Task: Log work in the project XcelTech for the issue 'Develop a new tool for automated testing of webhooks and APIs' spent time as '2w 3d 7h 40m' and remaining time as '6w 1d 8h 25m' and add a flag. Now add the issue to the epic 'Cloud Security Compliance'.
Action: Mouse moved to (206, 63)
Screenshot: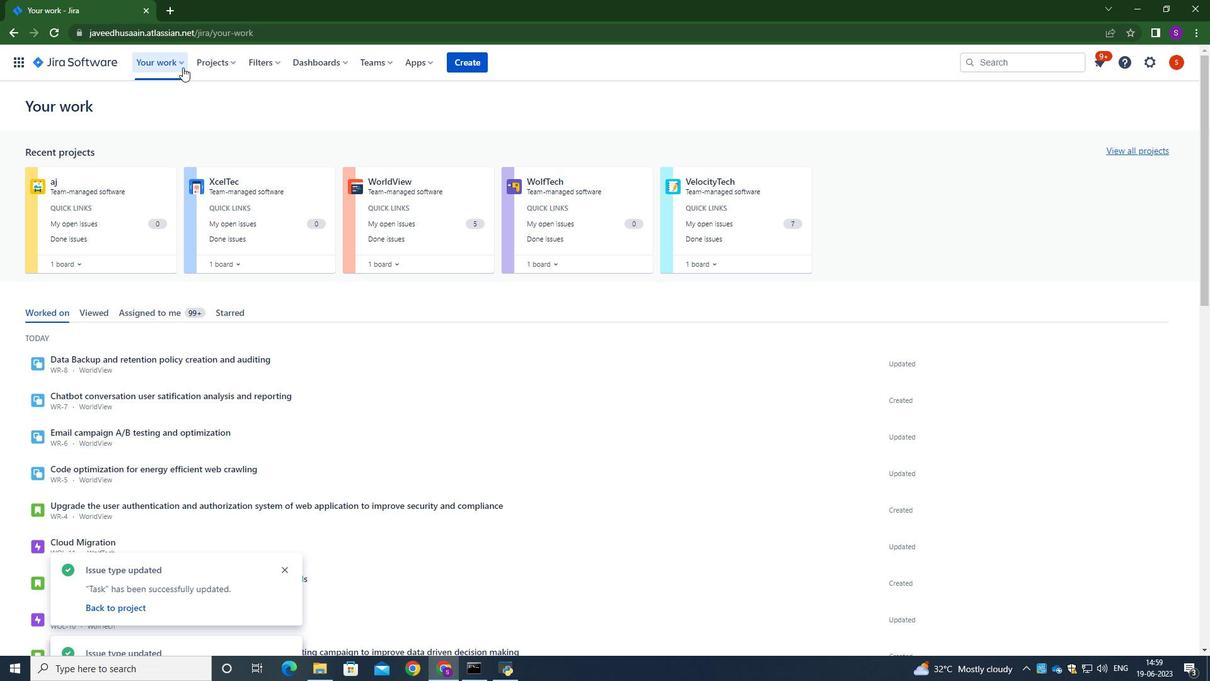 
Action: Mouse pressed left at (206, 63)
Screenshot: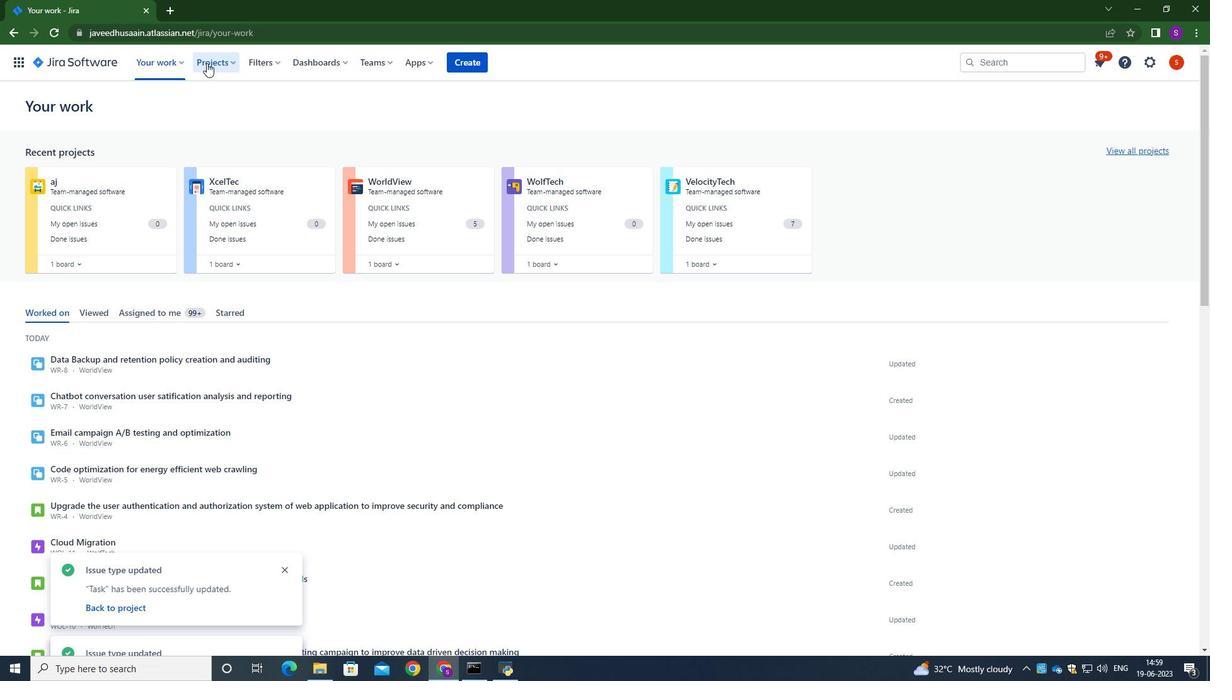 
Action: Mouse moved to (223, 116)
Screenshot: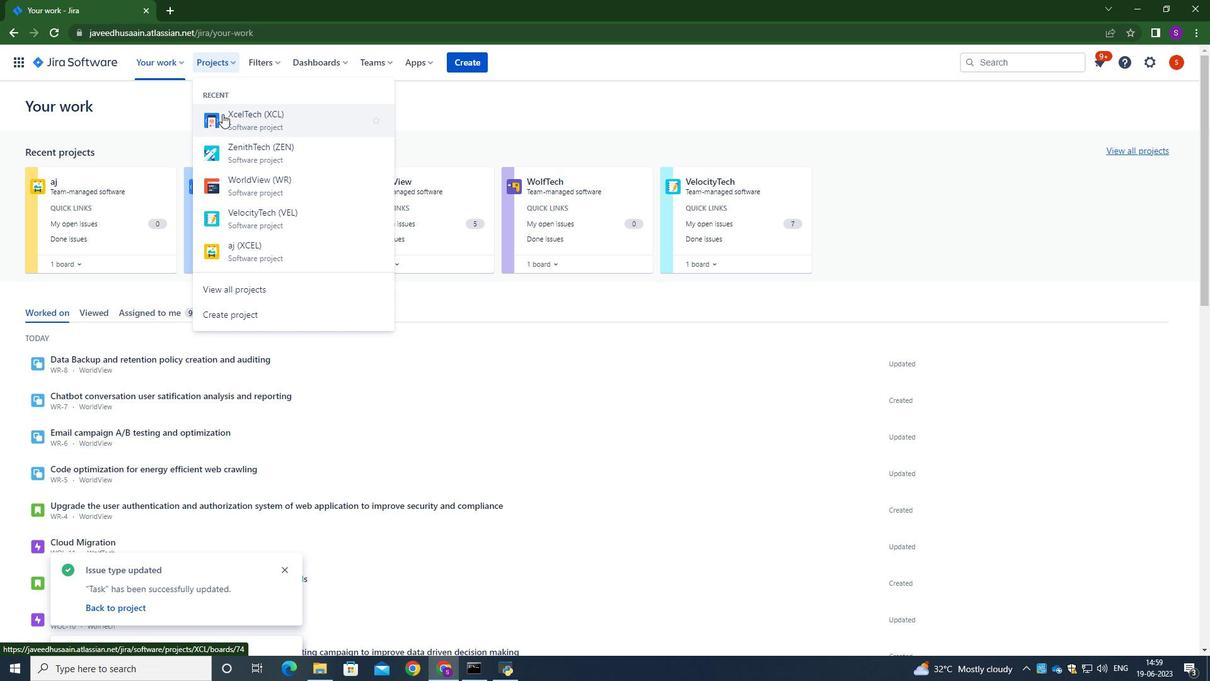 
Action: Mouse pressed left at (223, 116)
Screenshot: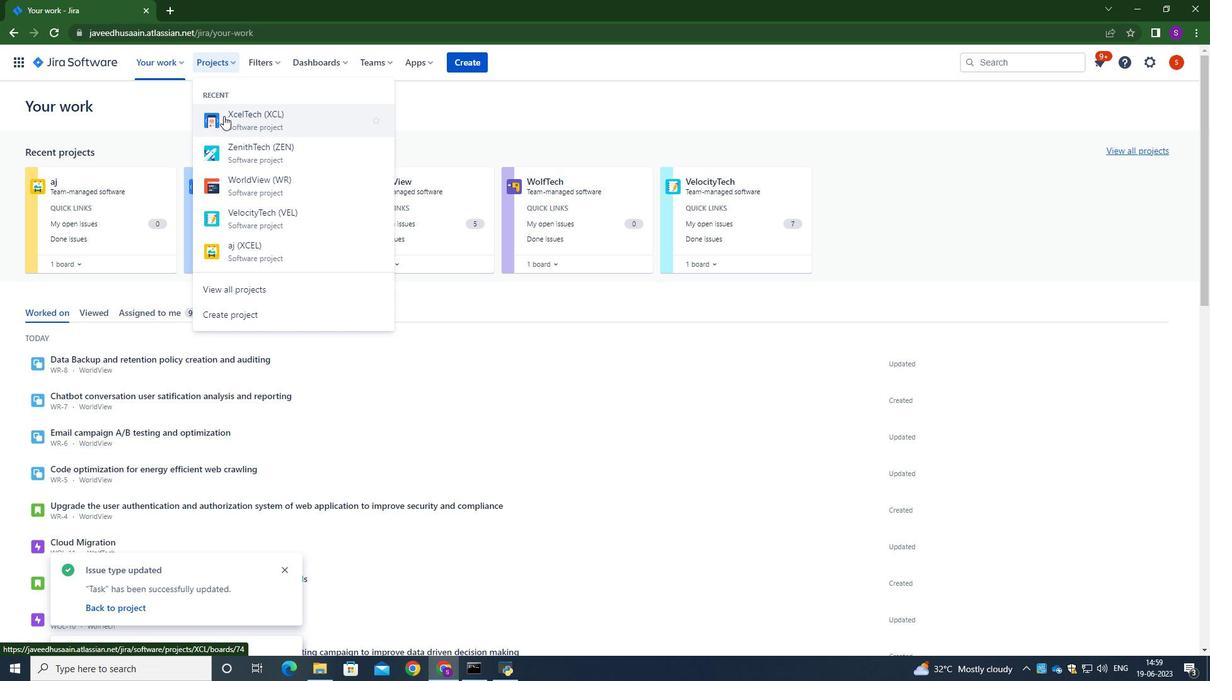 
Action: Mouse moved to (423, 264)
Screenshot: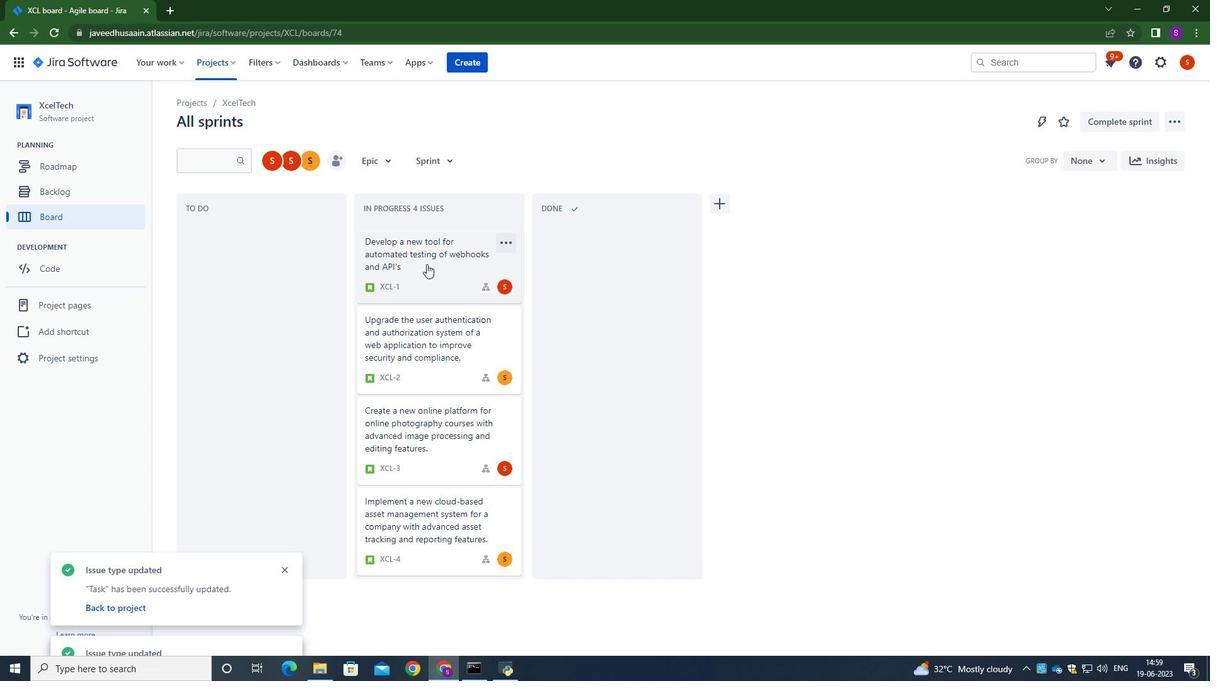 
Action: Mouse scrolled (423, 263) with delta (0, 0)
Screenshot: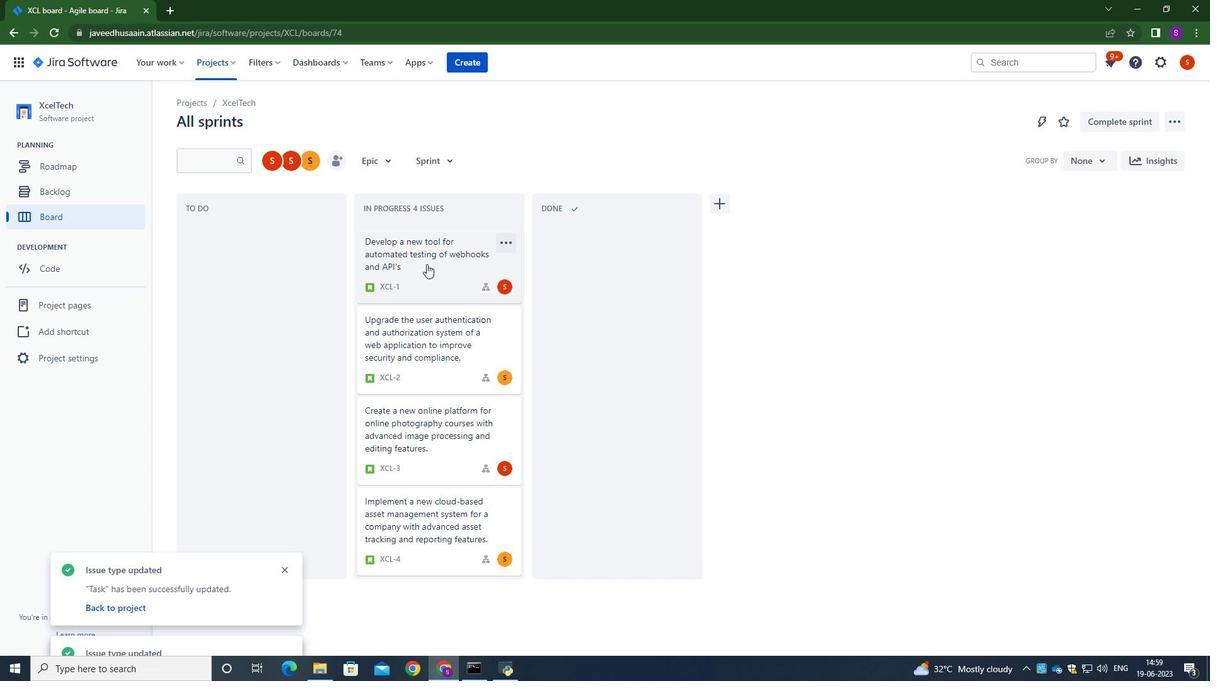
Action: Mouse moved to (66, 194)
Screenshot: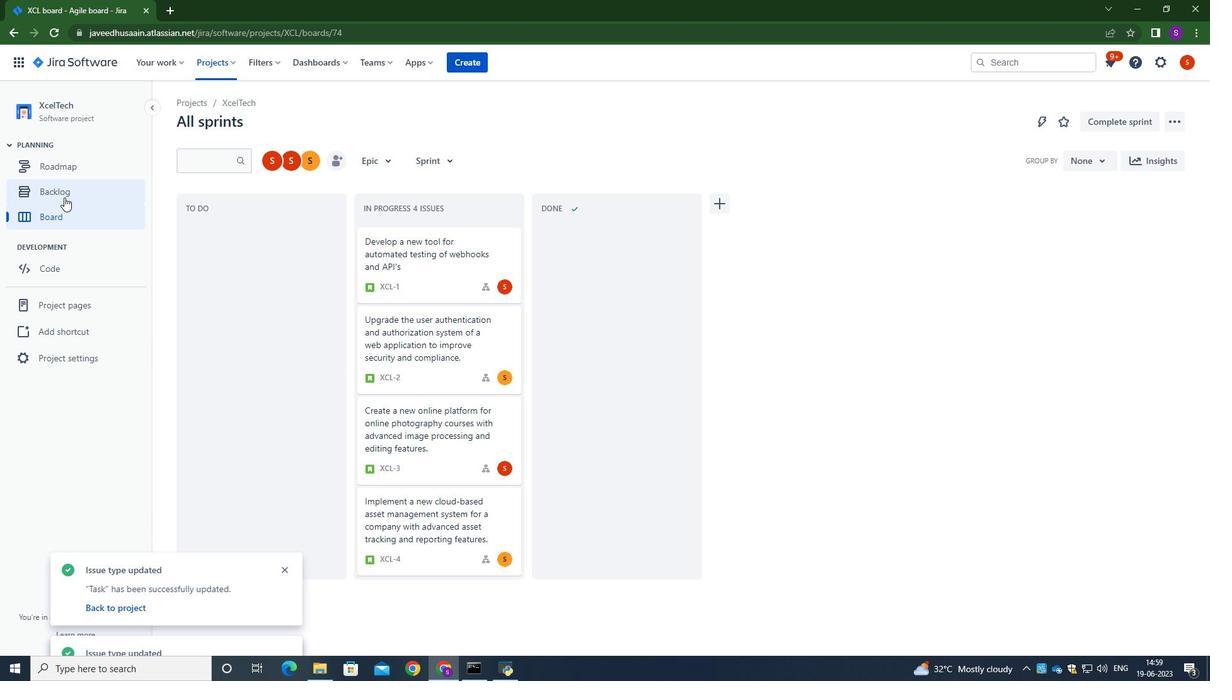 
Action: Mouse pressed left at (66, 194)
Screenshot: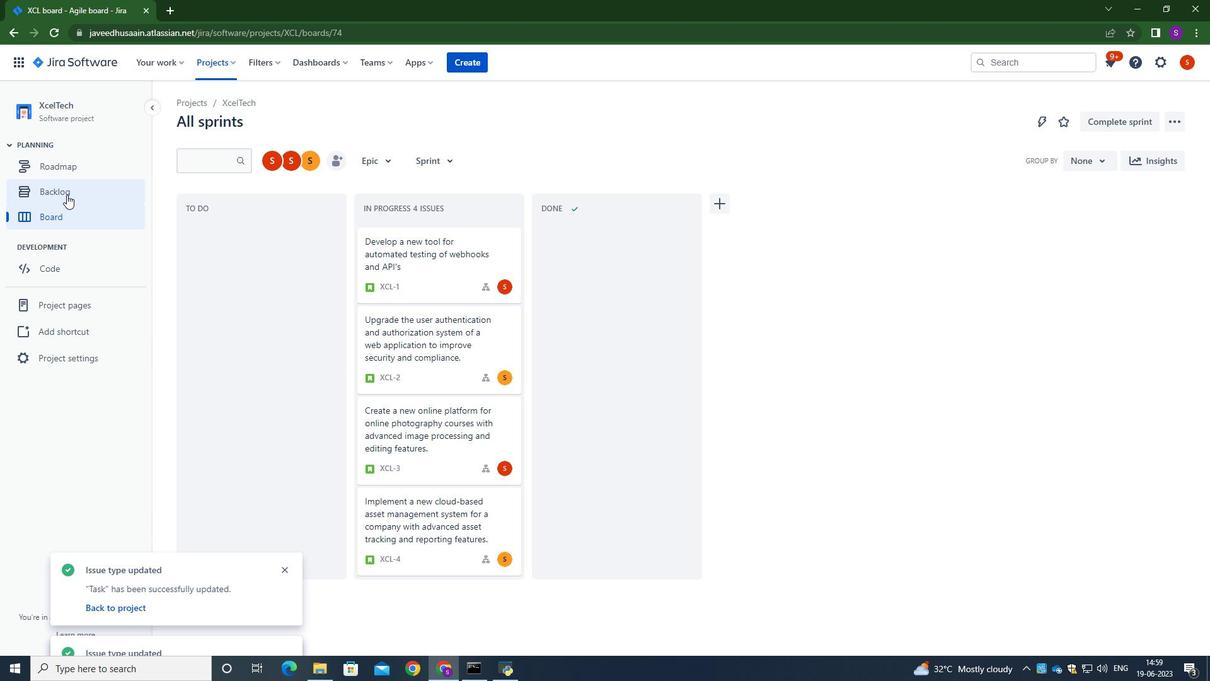 
Action: Mouse moved to (500, 232)
Screenshot: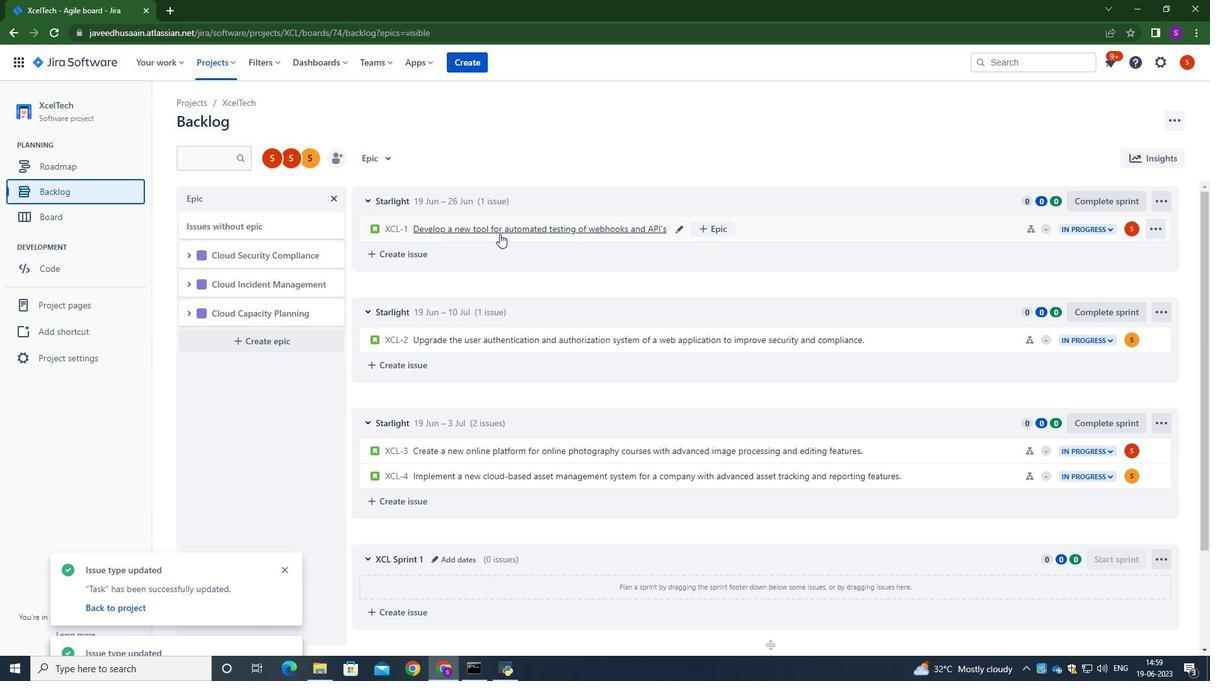 
Action: Mouse pressed left at (500, 232)
Screenshot: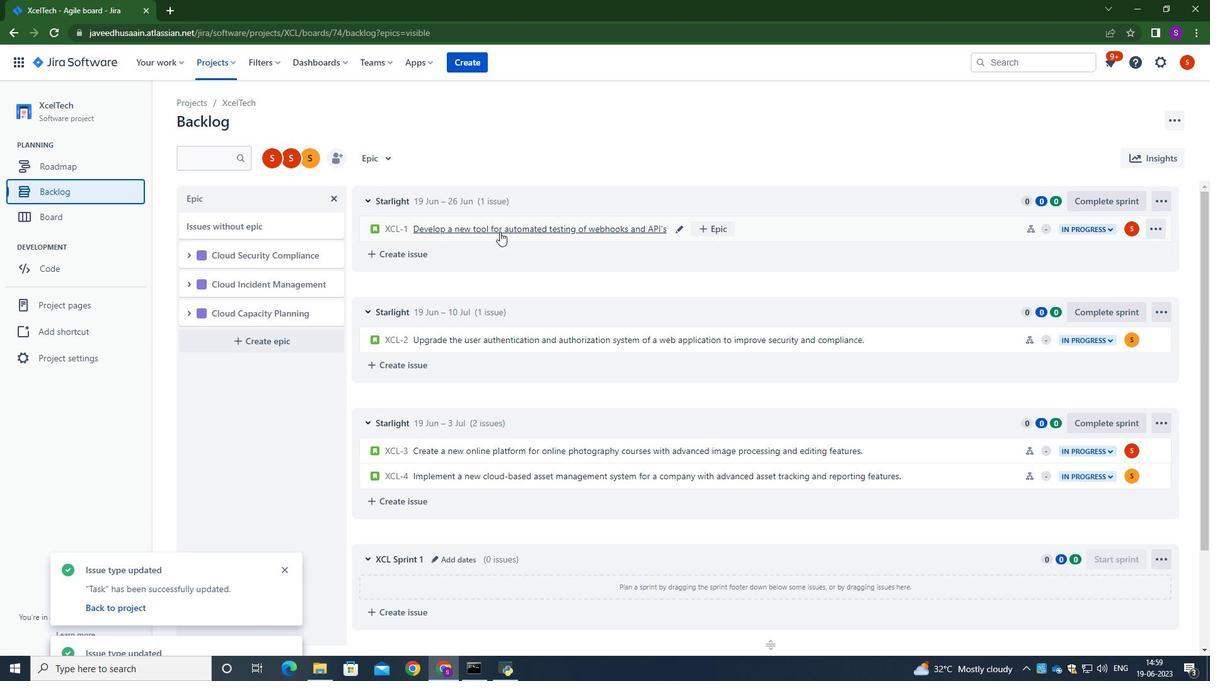 
Action: Mouse moved to (1152, 188)
Screenshot: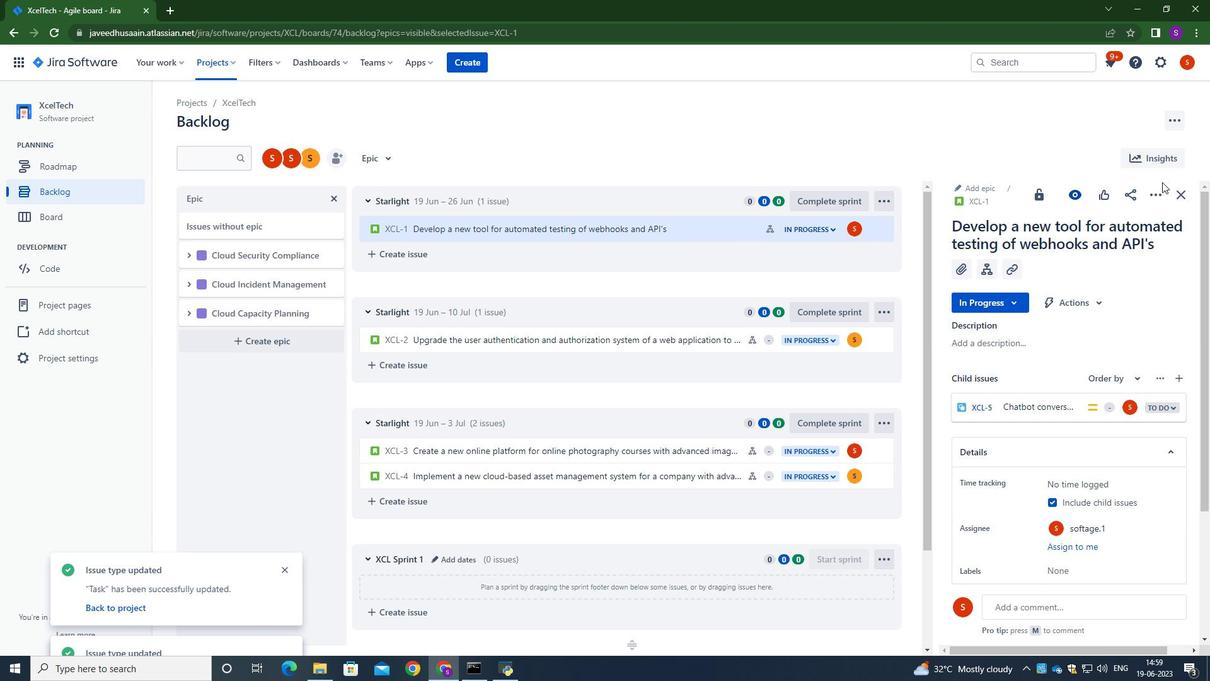 
Action: Mouse pressed left at (1152, 188)
Screenshot: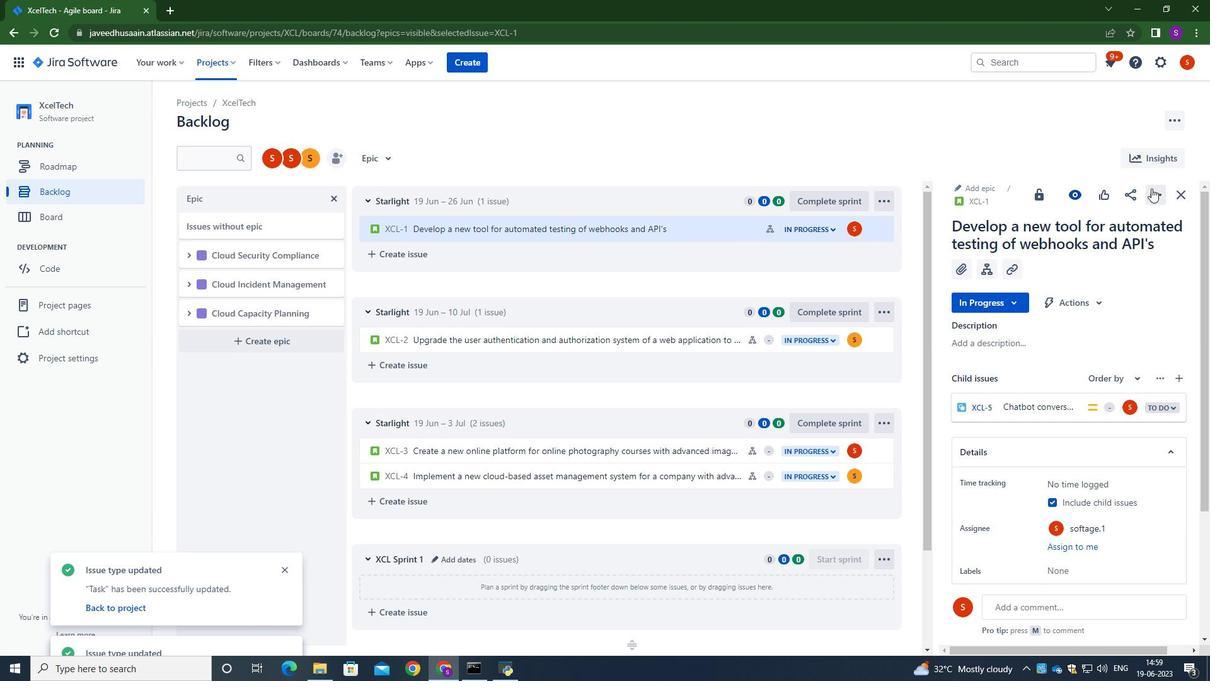 
Action: Mouse moved to (1096, 229)
Screenshot: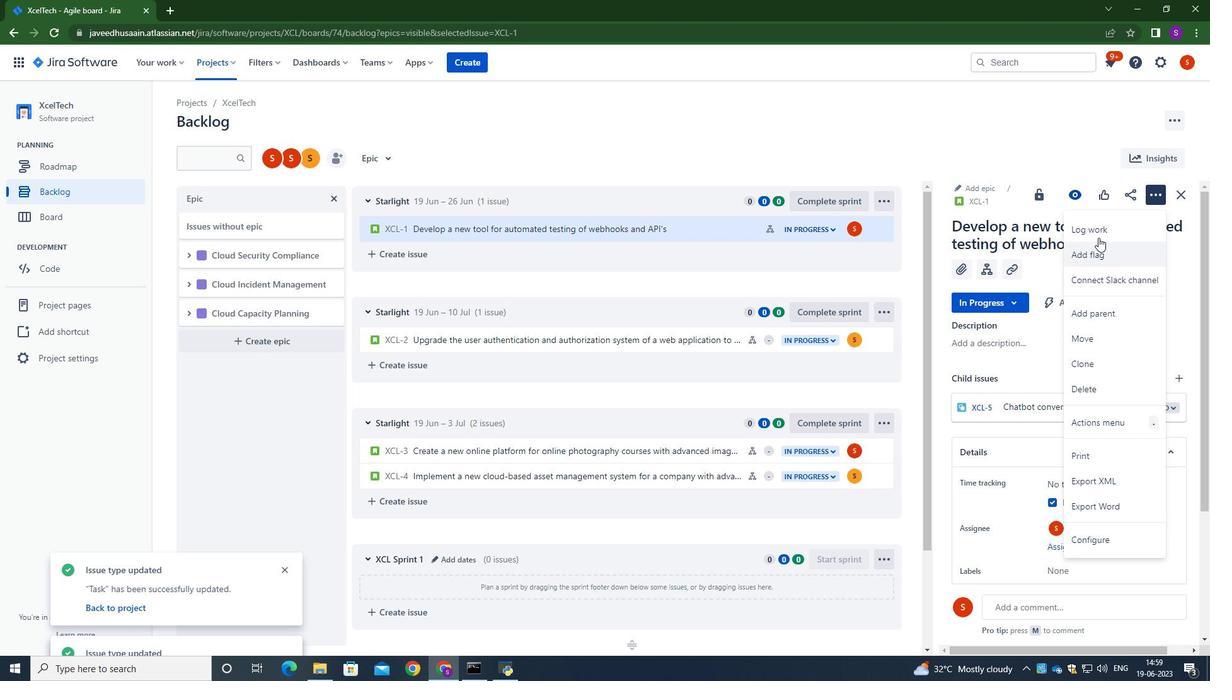 
Action: Mouse pressed left at (1096, 229)
Screenshot: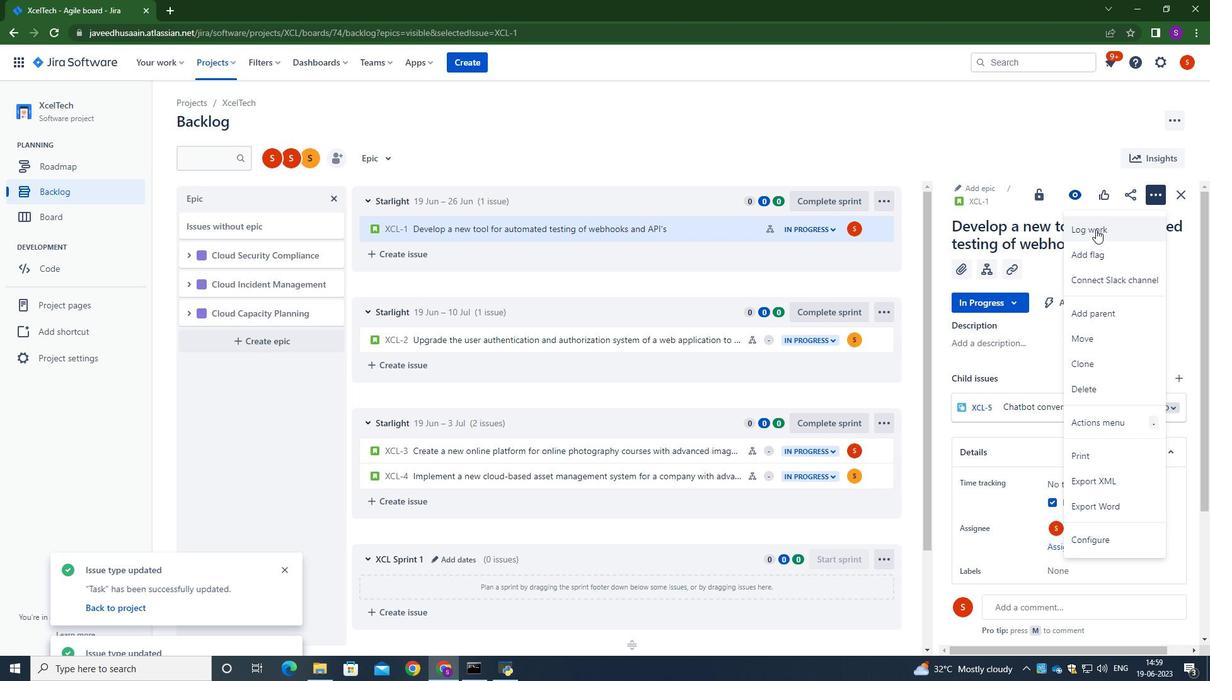 
Action: Mouse moved to (558, 190)
Screenshot: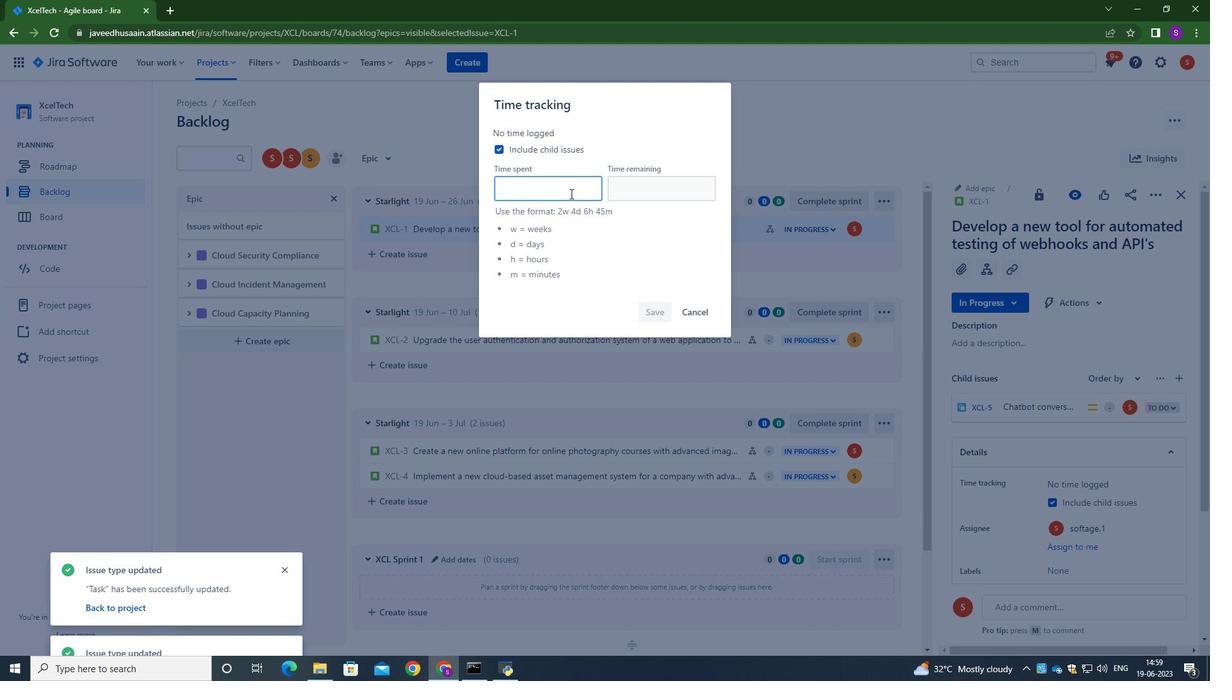 
Action: Mouse pressed left at (558, 190)
Screenshot: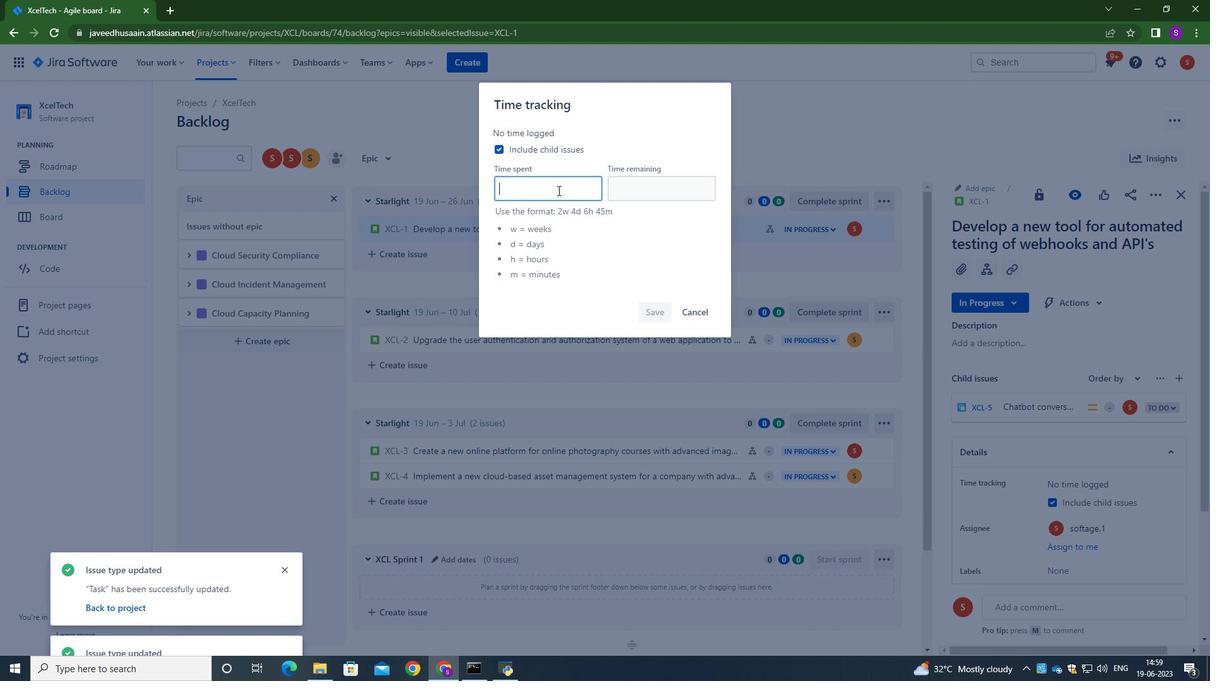
Action: Key pressed 2w<Key.space>3d<Key.space>7h<Key.space>40m<Key.tab>6w<Key.space>1d<Key.space>8h<Key.space>25m
Screenshot: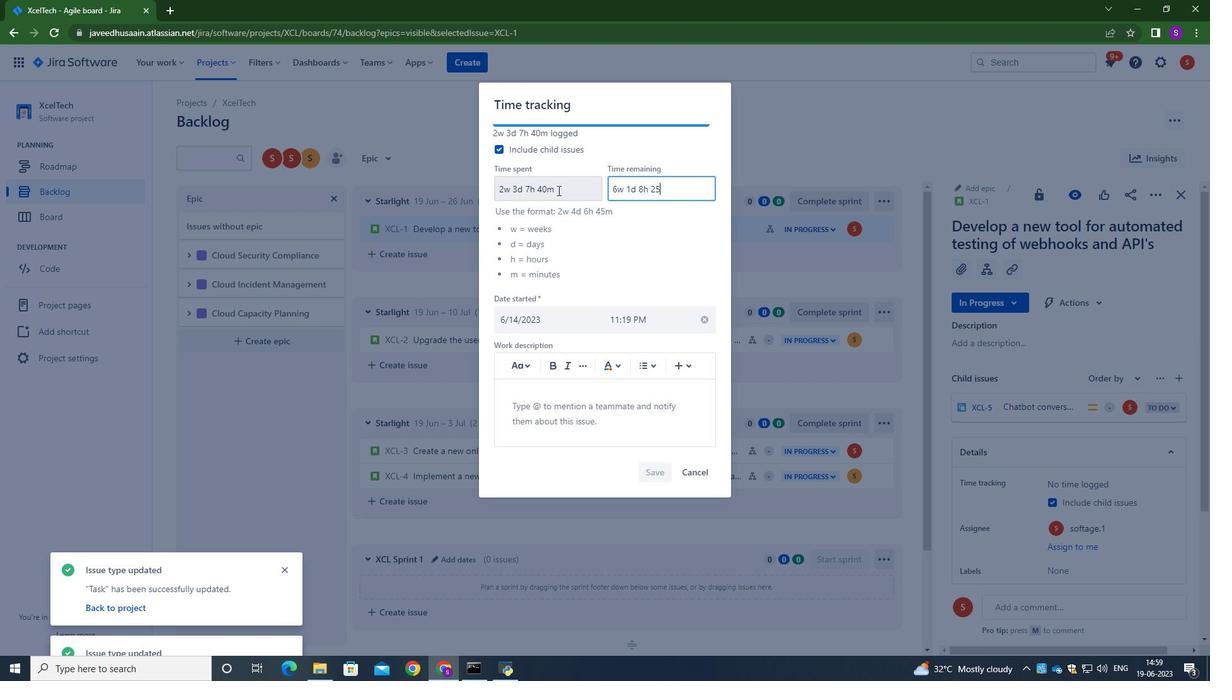 
Action: Mouse moved to (660, 478)
Screenshot: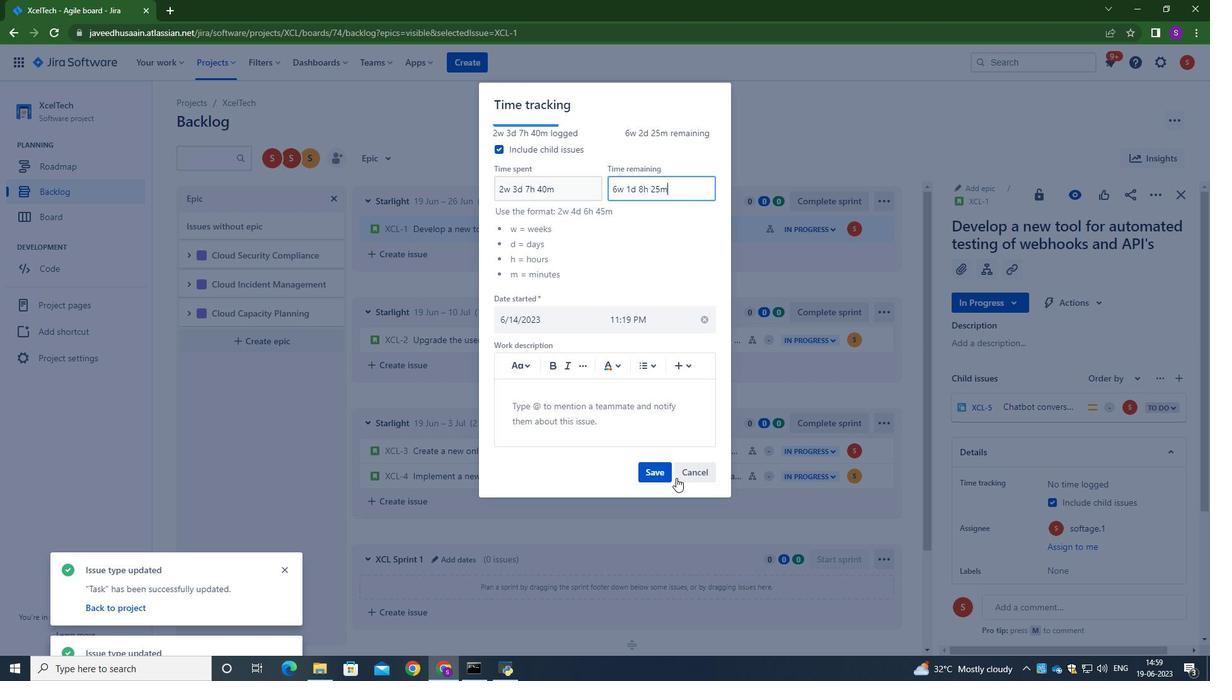 
Action: Mouse pressed left at (660, 478)
Screenshot: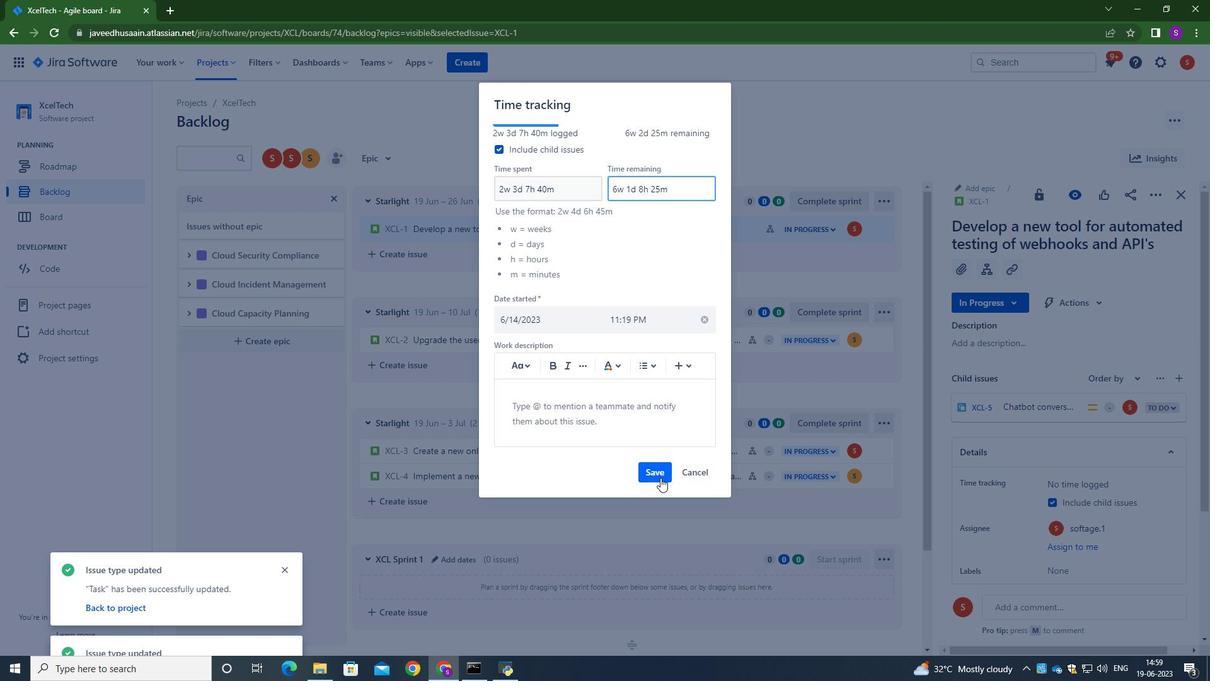 
Action: Mouse moved to (1153, 191)
Screenshot: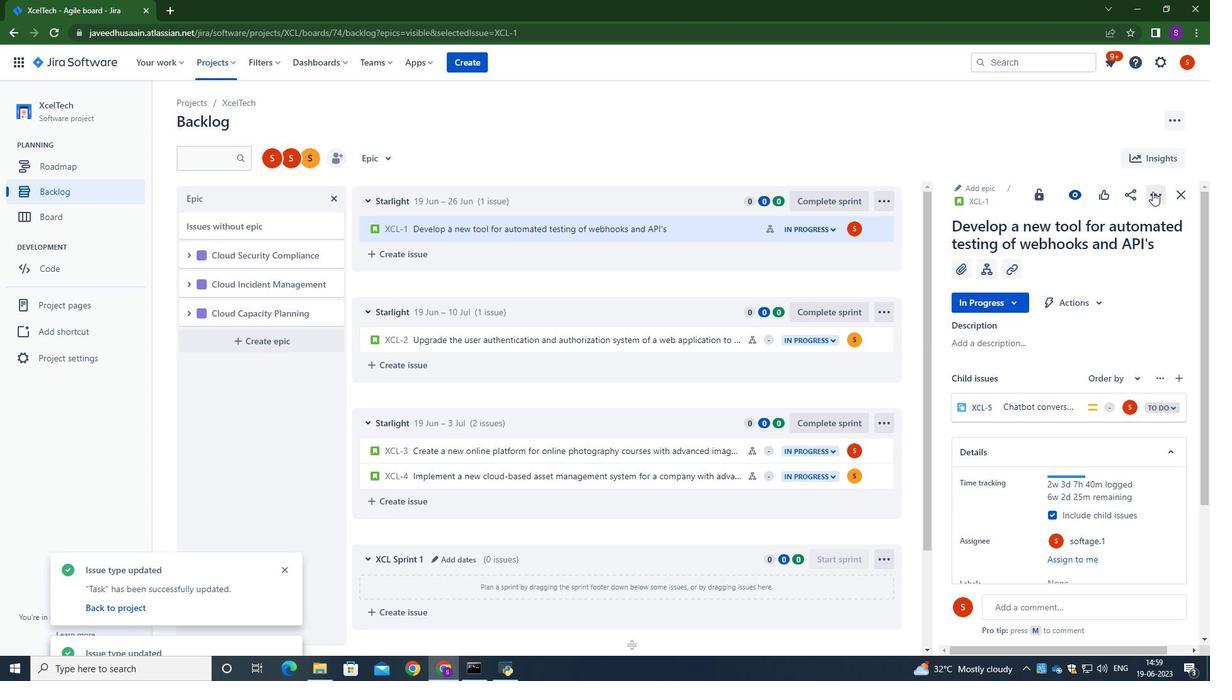 
Action: Mouse pressed left at (1153, 191)
Screenshot: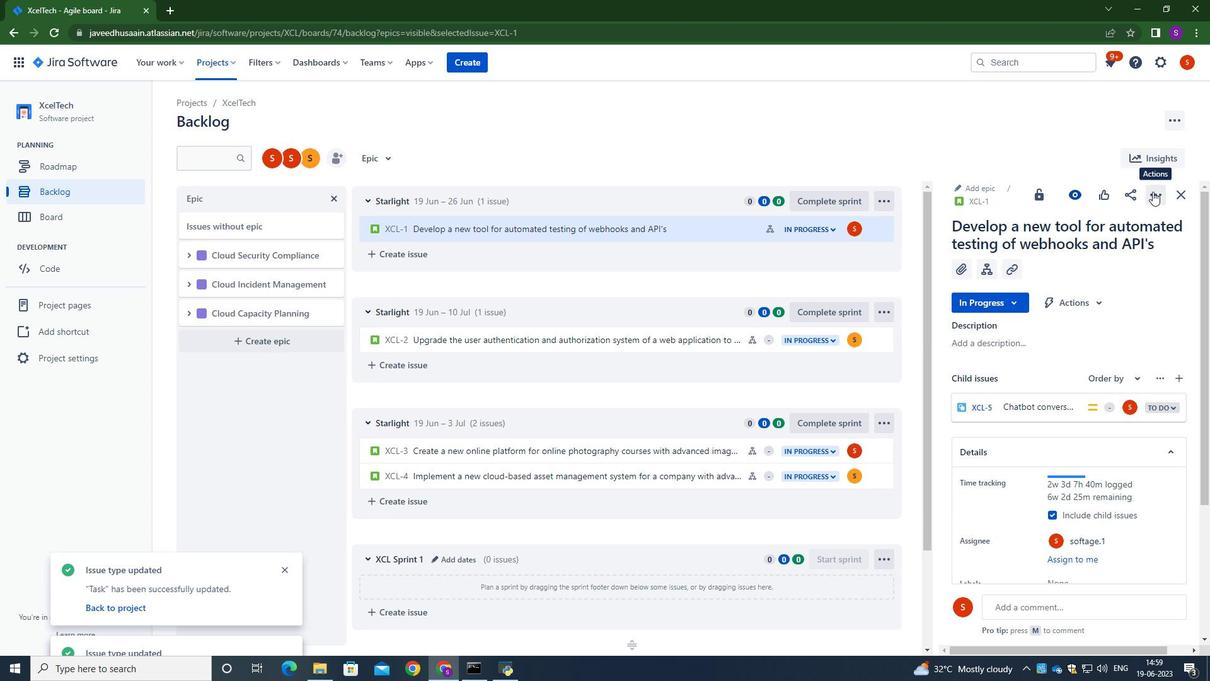 
Action: Mouse moved to (1105, 254)
Screenshot: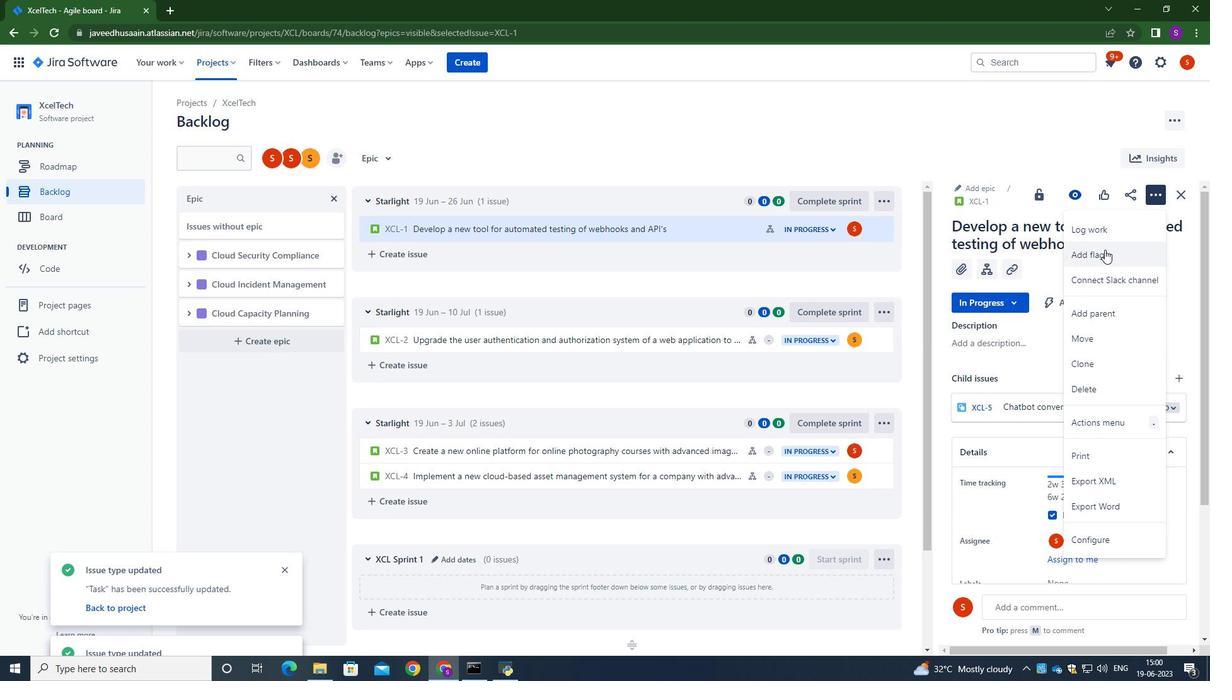 
Action: Mouse pressed left at (1105, 254)
Screenshot: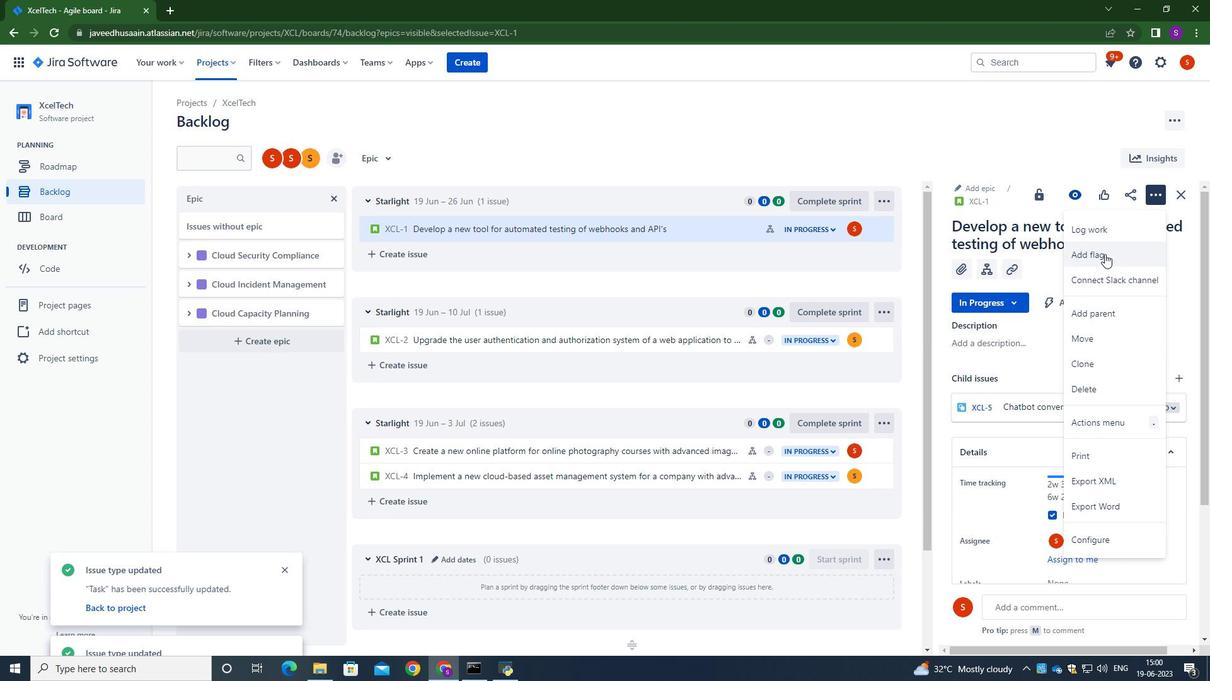 
Action: Mouse moved to (704, 230)
Screenshot: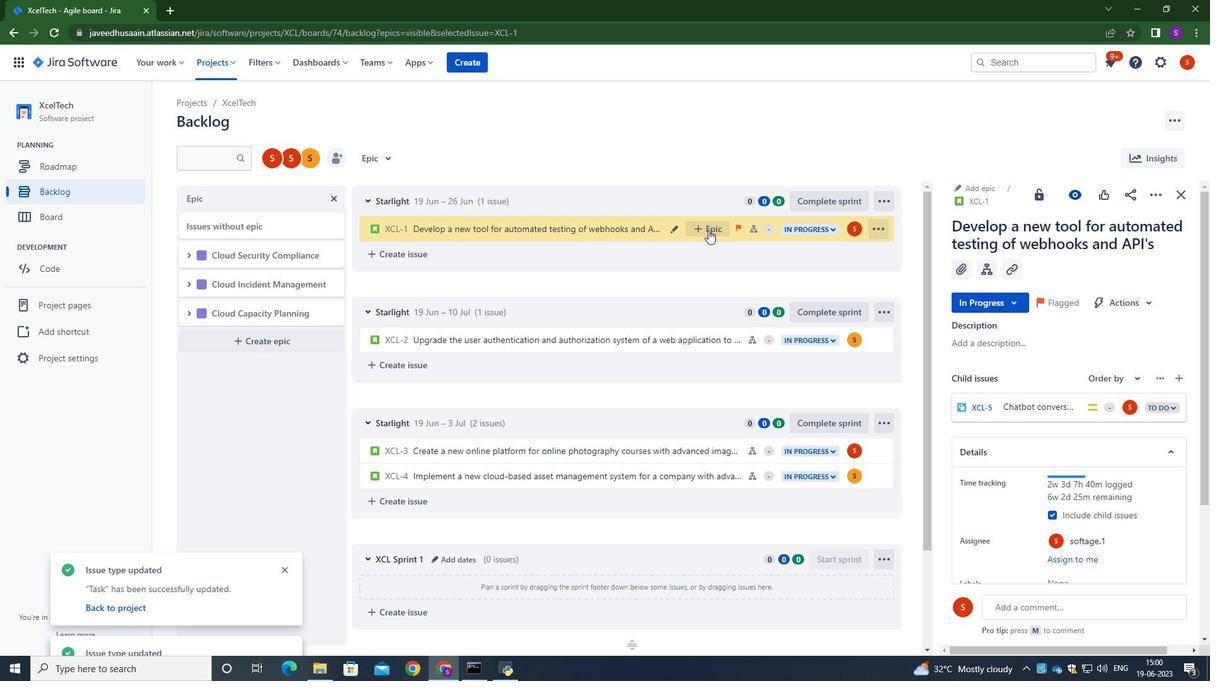 
Action: Mouse pressed left at (704, 230)
Screenshot: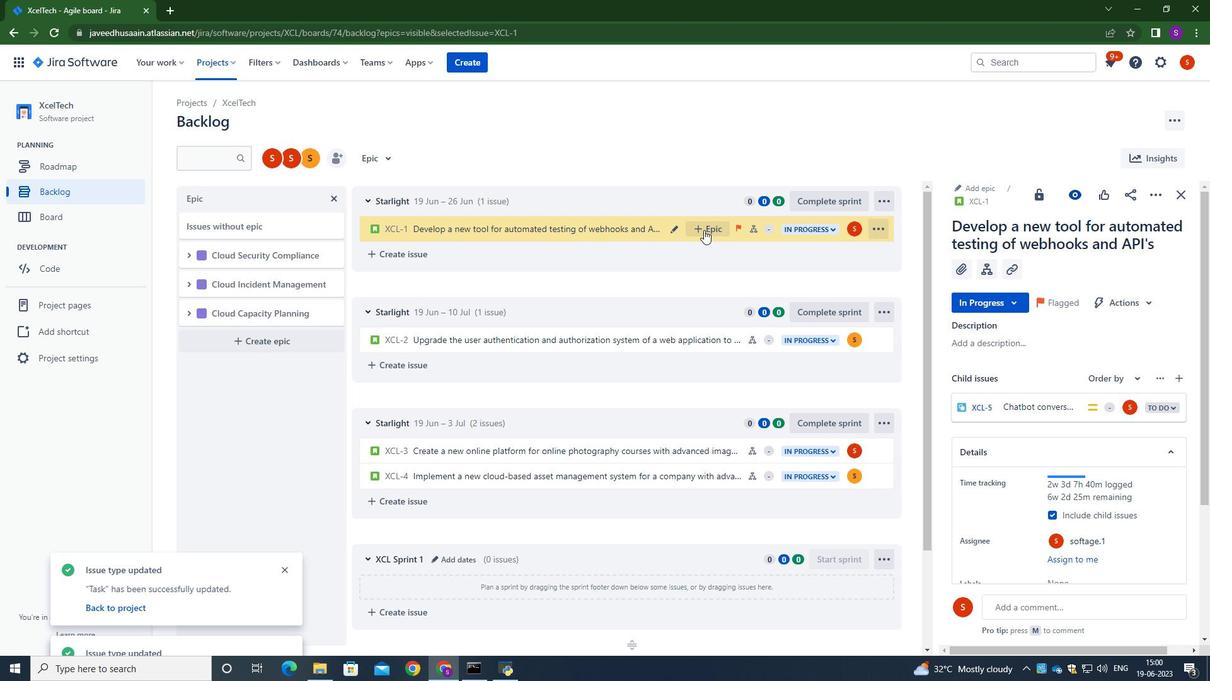 
Action: Mouse moved to (746, 320)
Screenshot: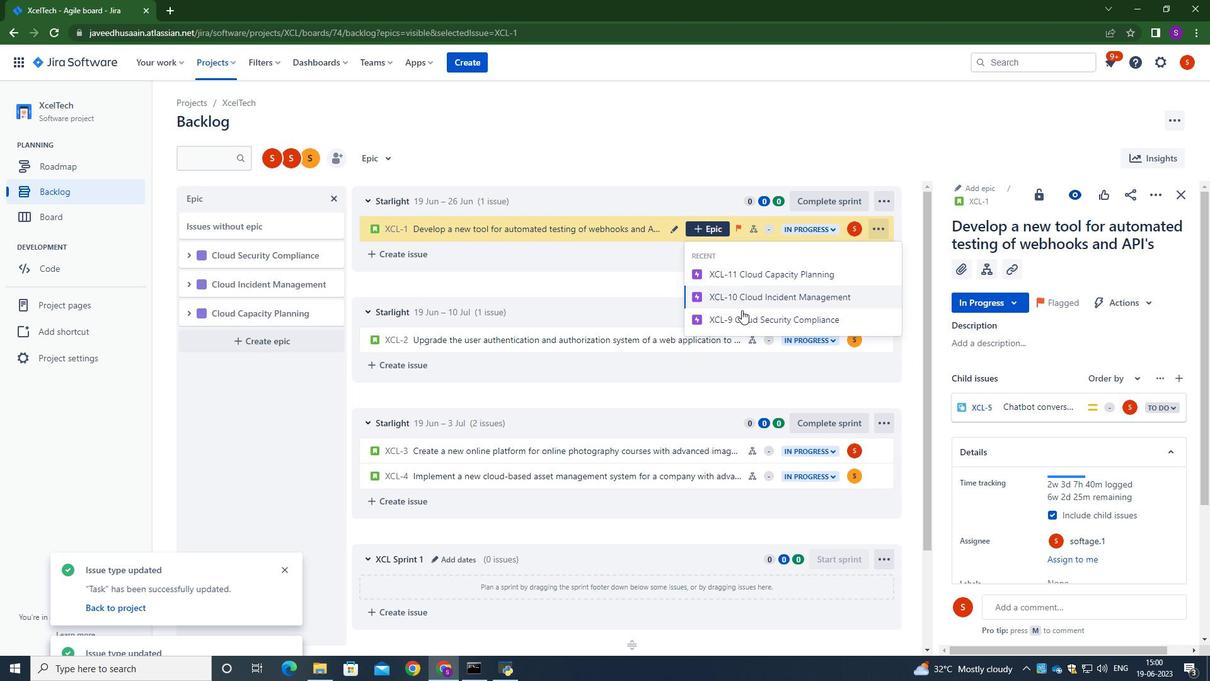 
Action: Mouse pressed left at (746, 320)
Screenshot: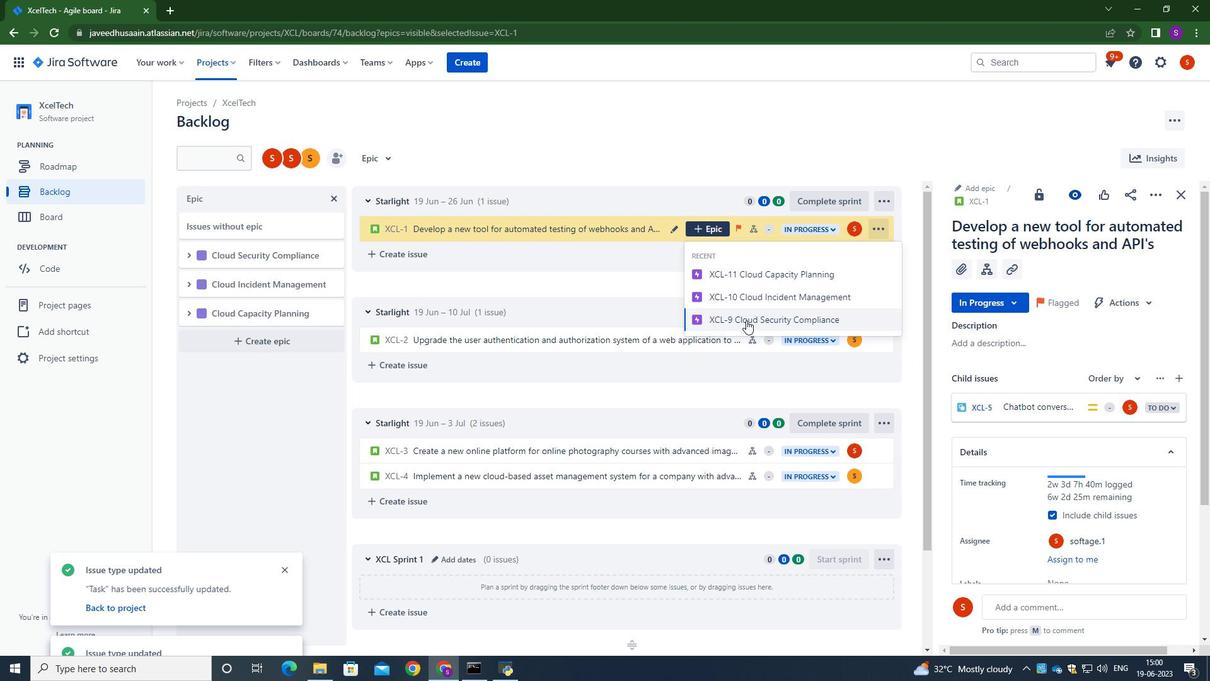 
Action: Mouse moved to (680, 143)
Screenshot: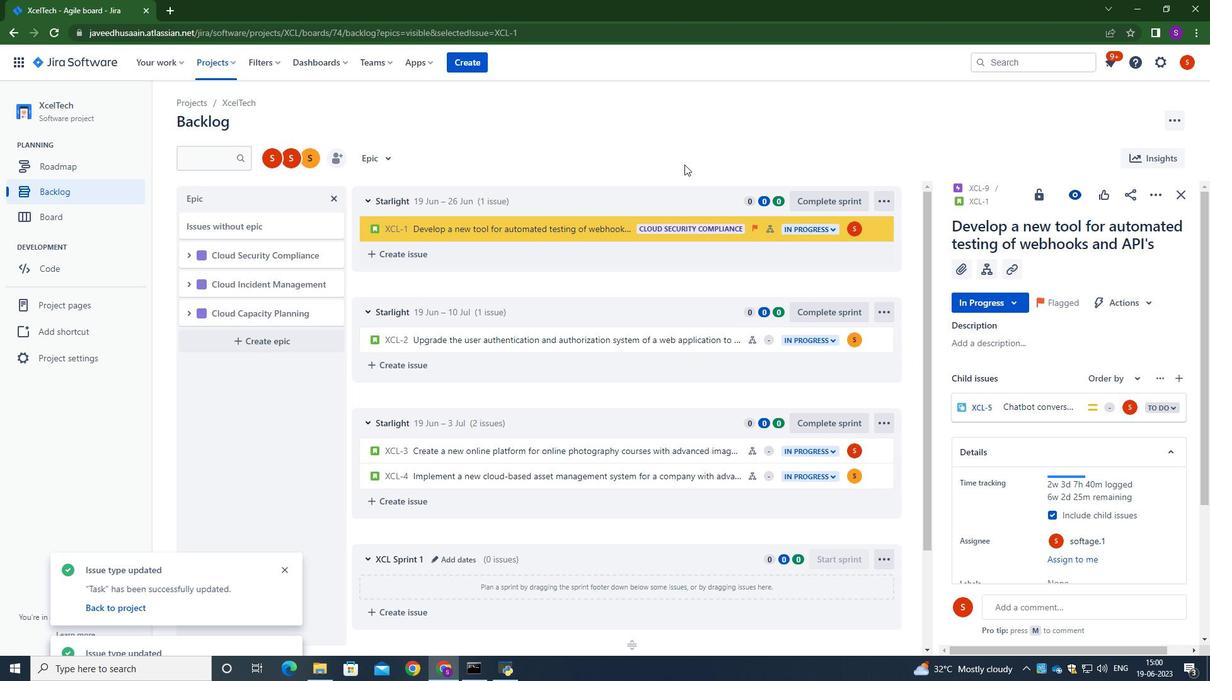 
Action: Mouse pressed left at (680, 143)
Screenshot: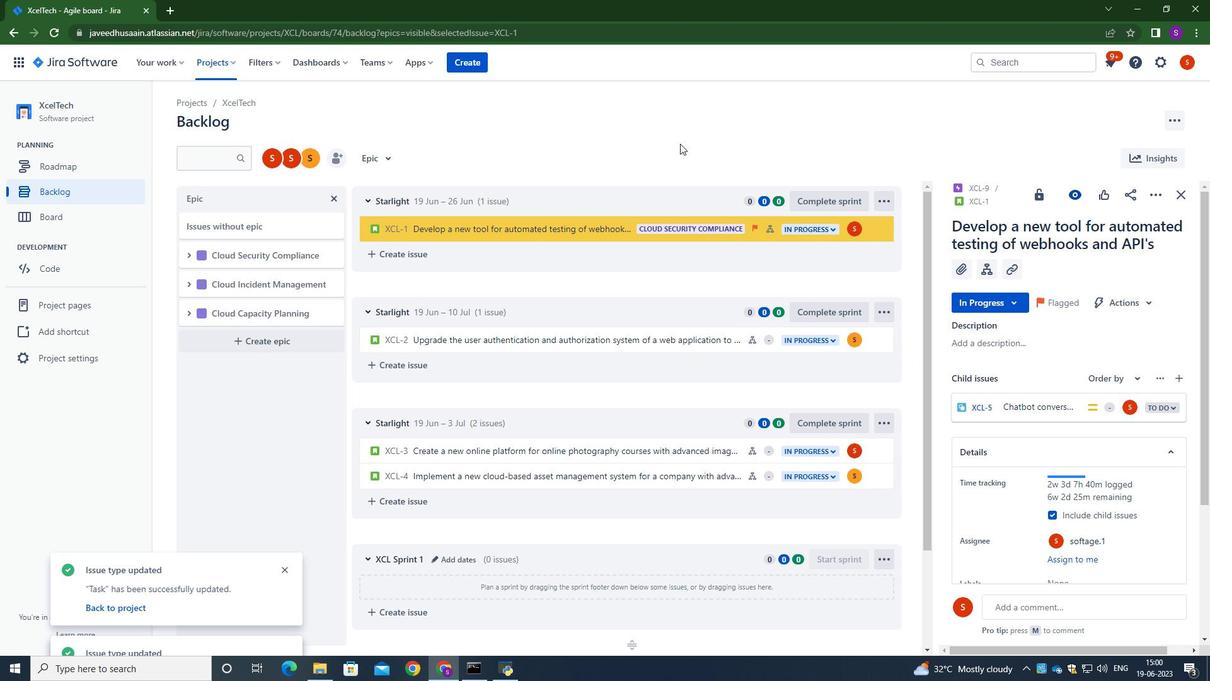 
